 Task: Create a task  Implement password recovery feature for better user experience , assign it to team member softage.7@softage.net in the project ToughWorks and update the status of the task to  Off Track , set the priority of the task to Medium.
Action: Mouse moved to (173, 151)
Screenshot: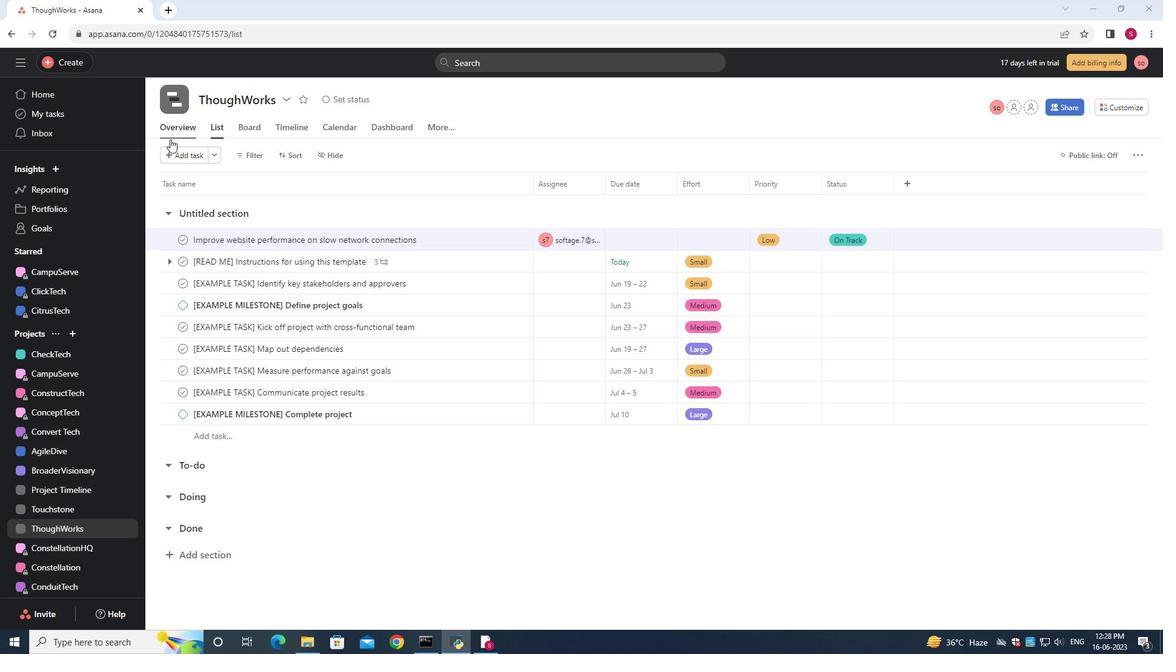 
Action: Mouse pressed left at (173, 151)
Screenshot: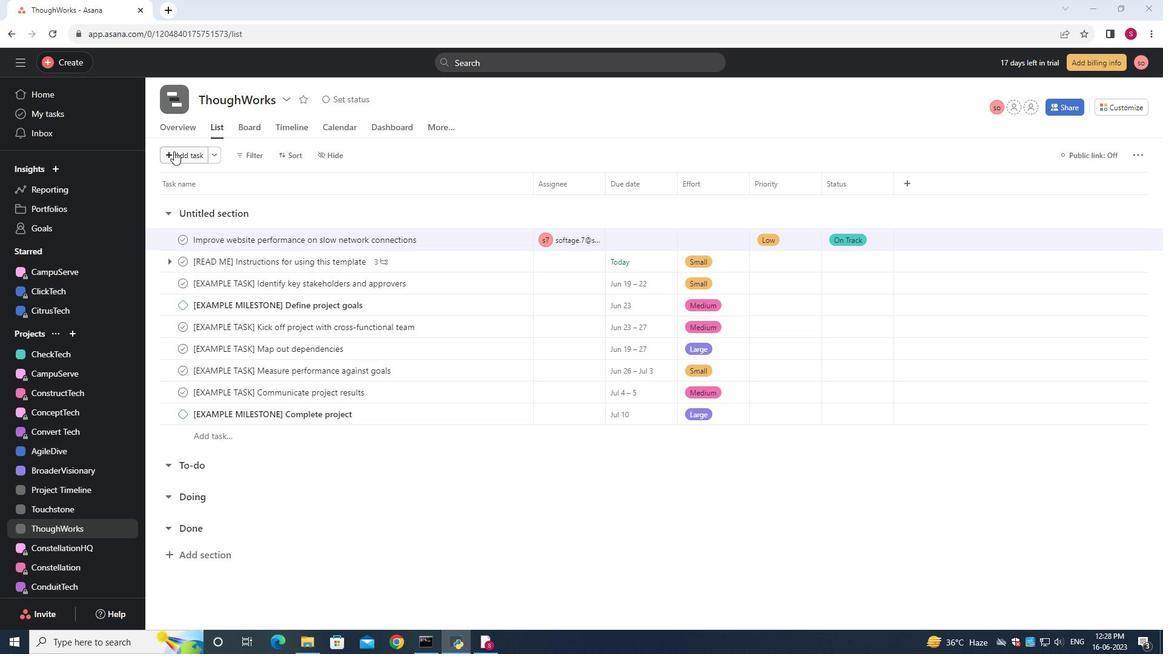 
Action: Mouse moved to (219, 241)
Screenshot: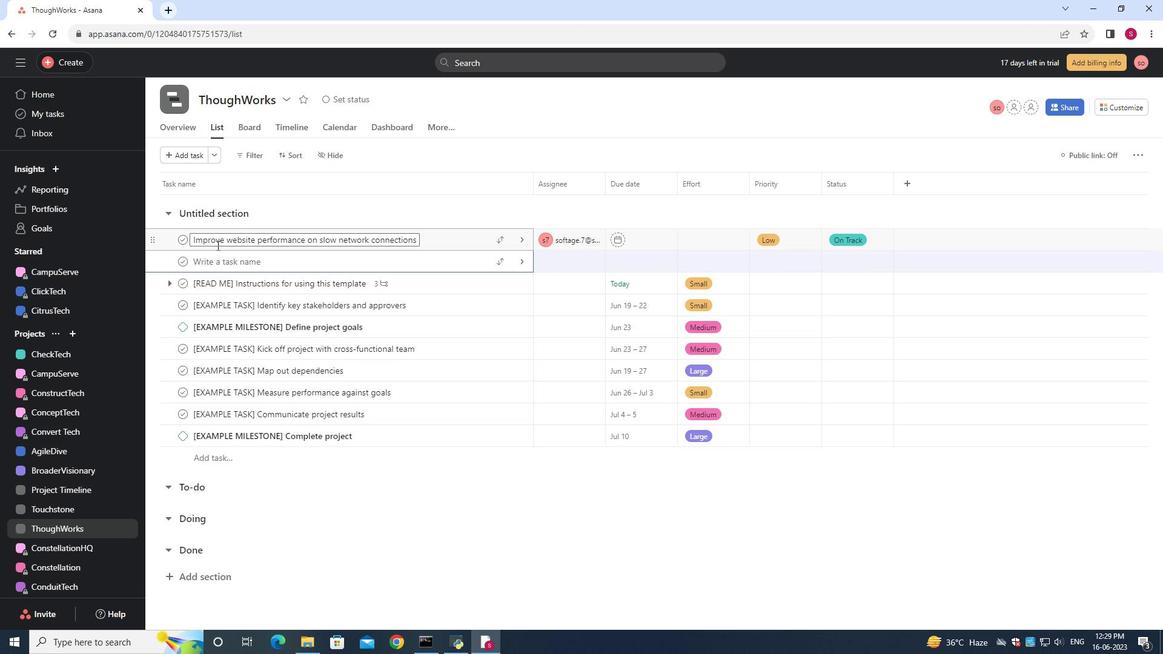 
Action: Mouse pressed left at (219, 241)
Screenshot: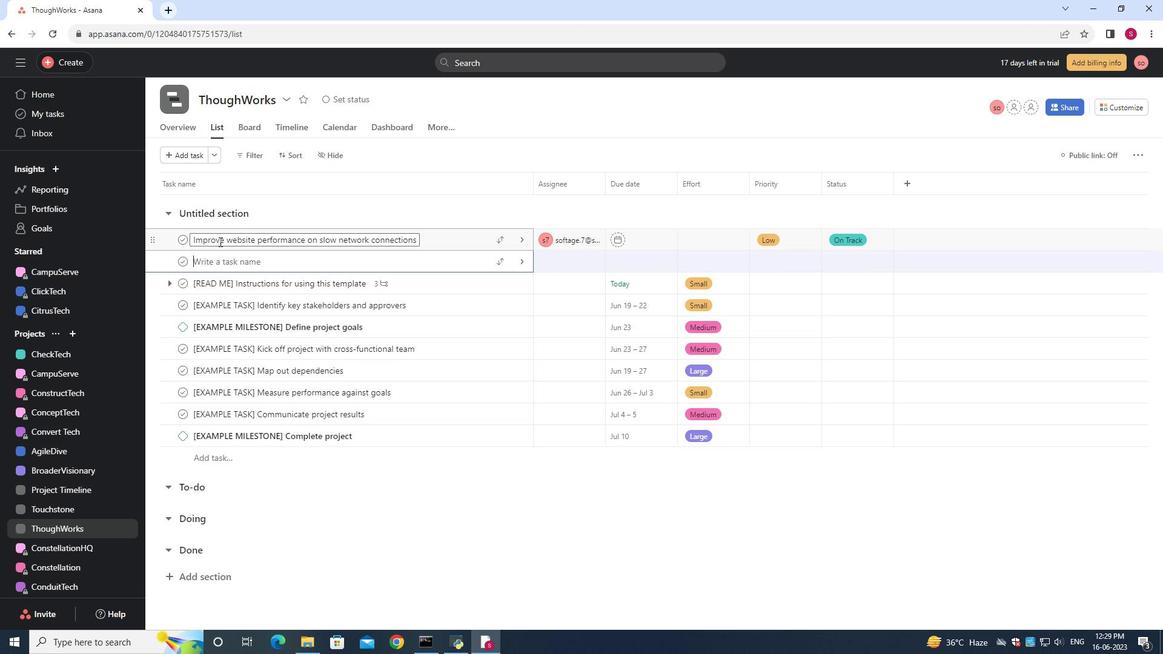 
Action: Mouse moved to (181, 156)
Screenshot: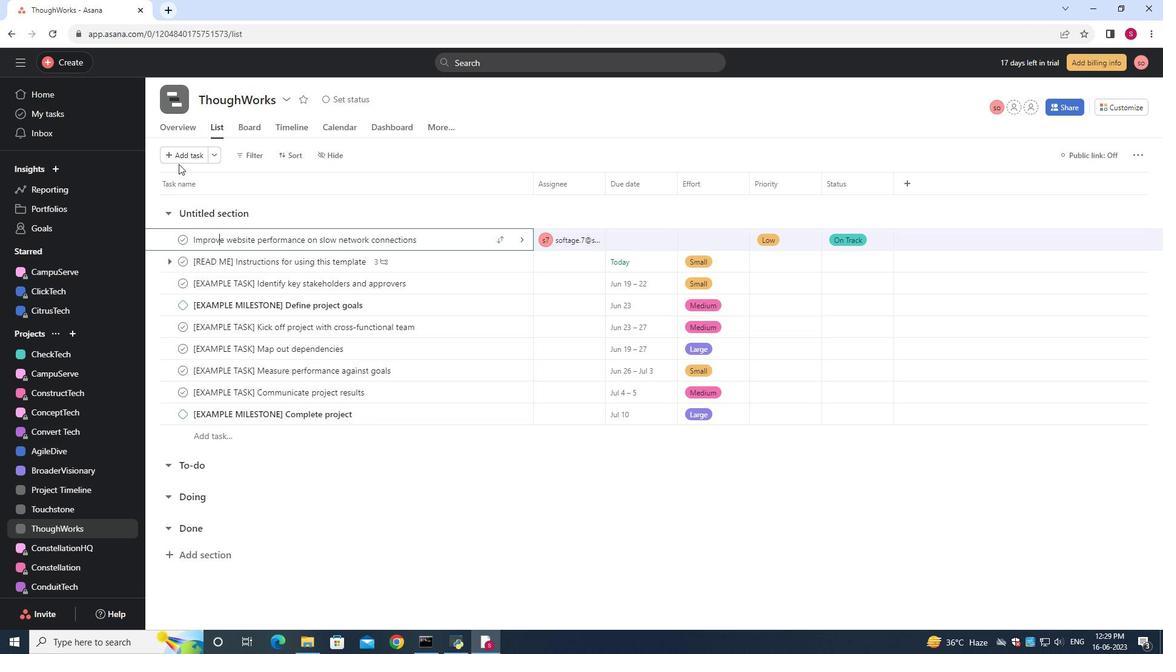 
Action: Mouse pressed left at (181, 156)
Screenshot: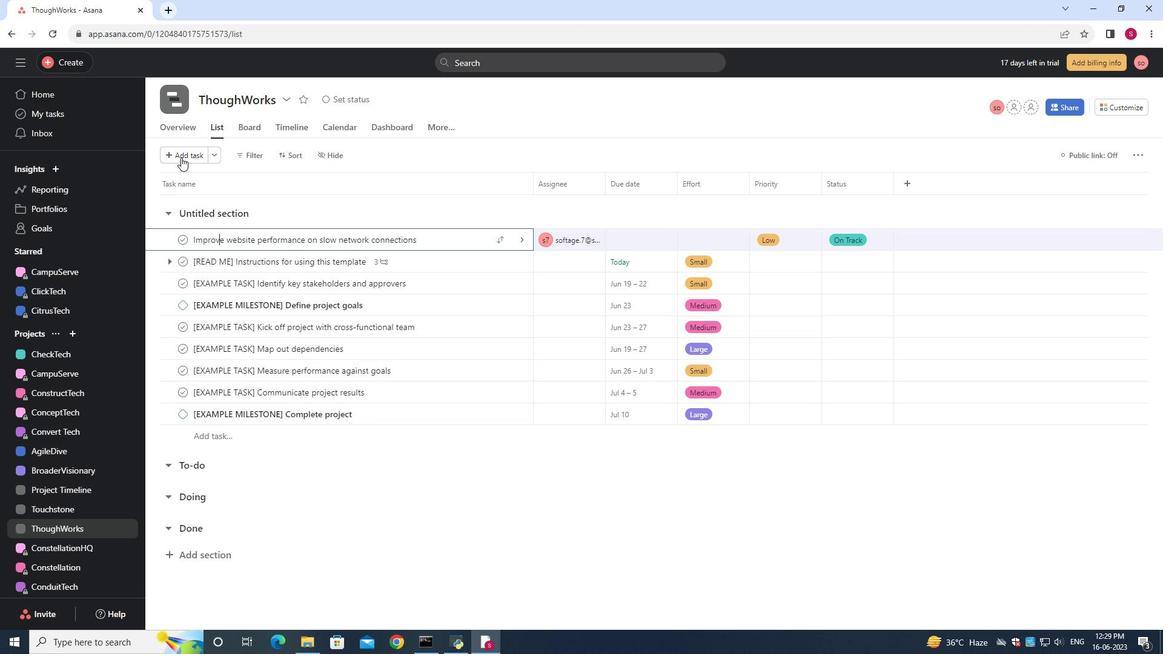 
Action: Mouse moved to (213, 270)
Screenshot: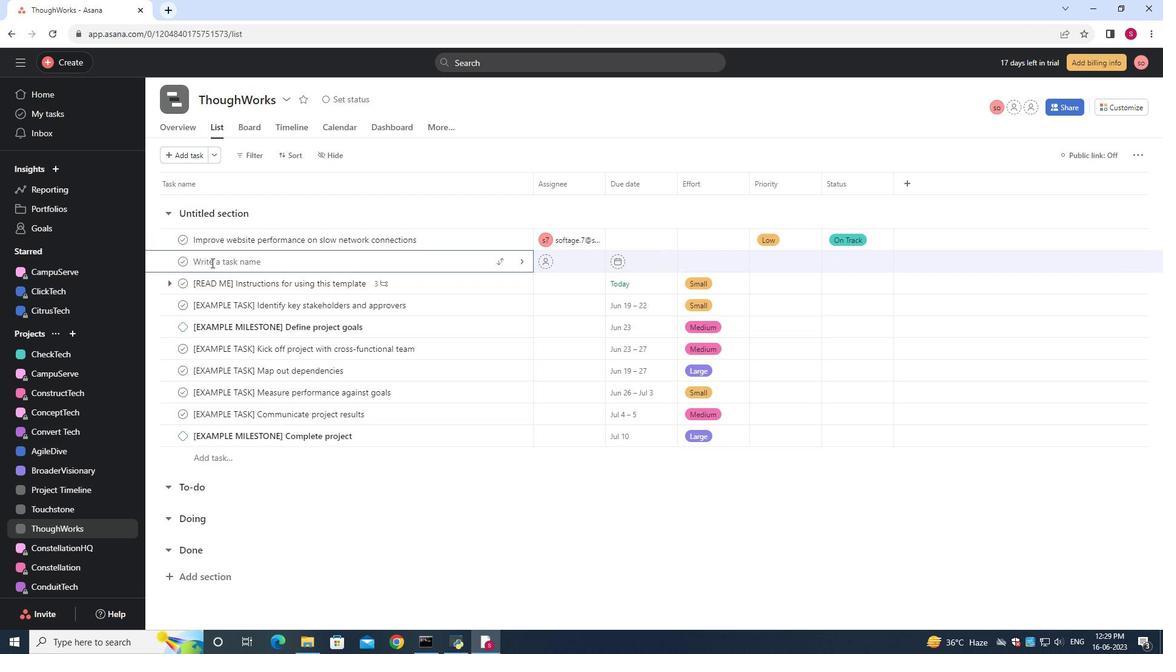 
Action: Key pressed <Key.shift>Implement<Key.space>password<Key.space>recovery<Key.space>feature<Key.space>for<Key.space>better<Key.space>user<Key.space>experience
Screenshot: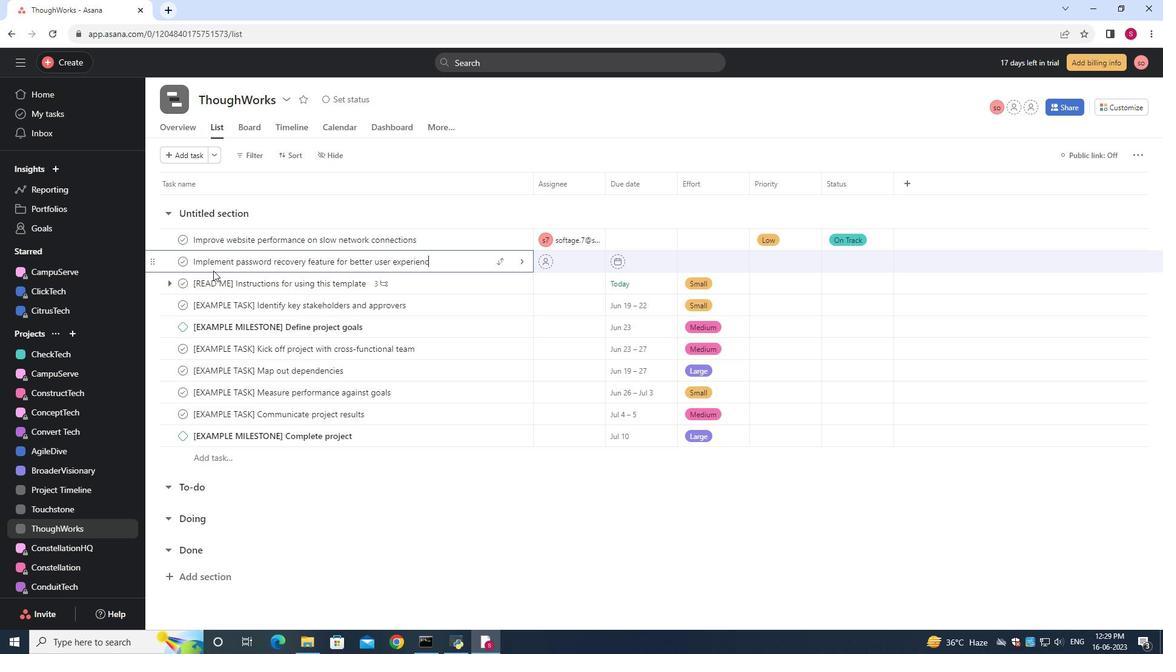 
Action: Mouse moved to (566, 261)
Screenshot: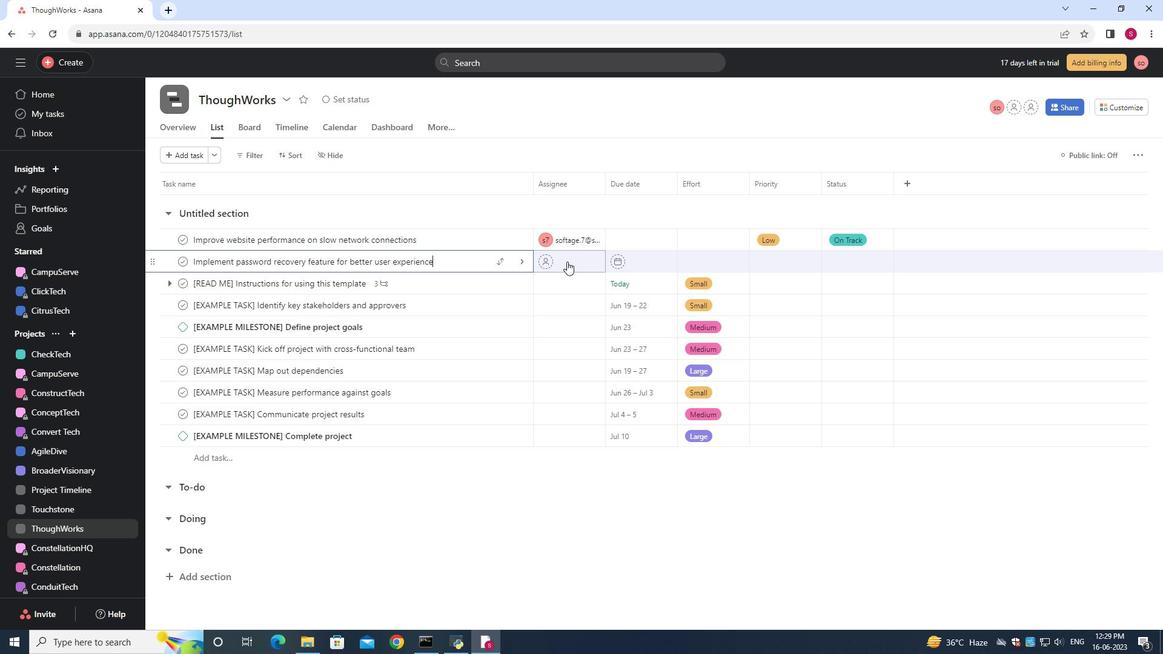 
Action: Mouse pressed left at (566, 261)
Screenshot: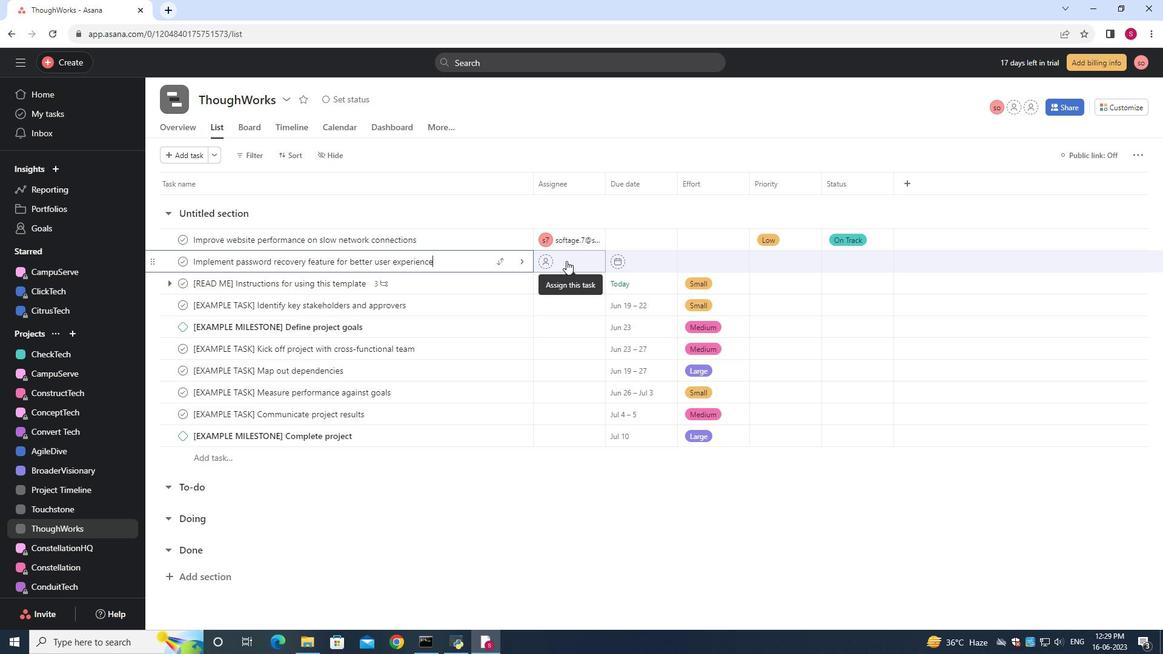 
Action: Mouse moved to (565, 261)
Screenshot: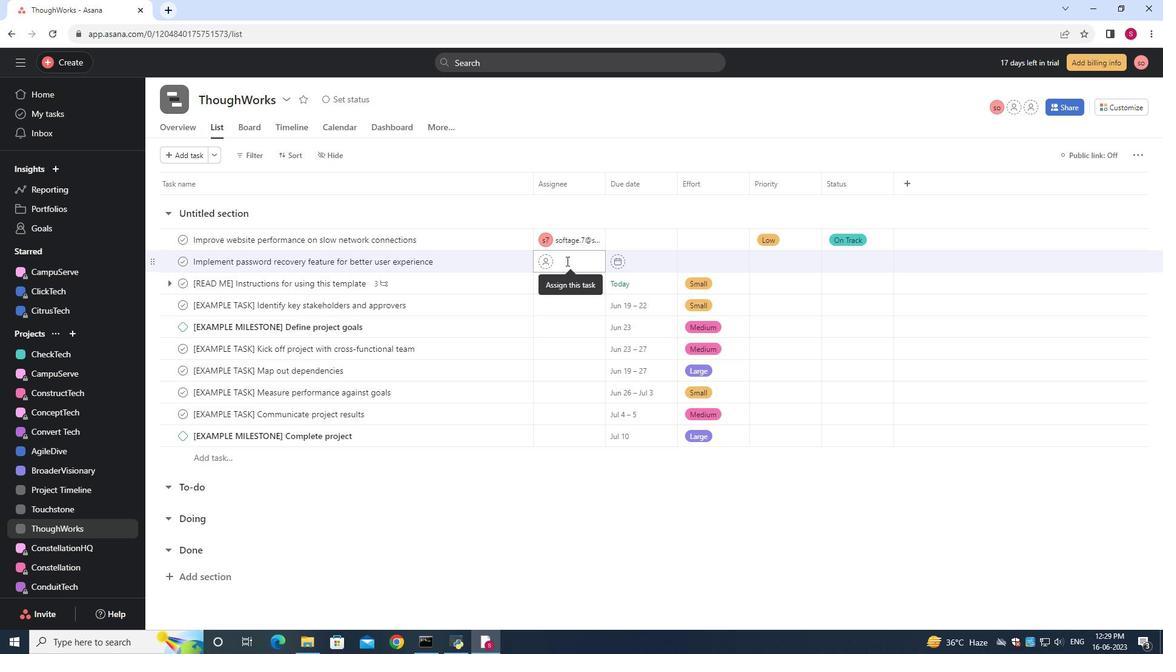 
Action: Key pressed <Key.shift><Key.shift>softage.7<Key.shift><Key.shift><Key.shift><Key.shift><Key.shift><Key.shift><Key.shift><Key.shift><Key.shift><Key.shift><Key.shift><Key.shift>@softage.net
Screenshot: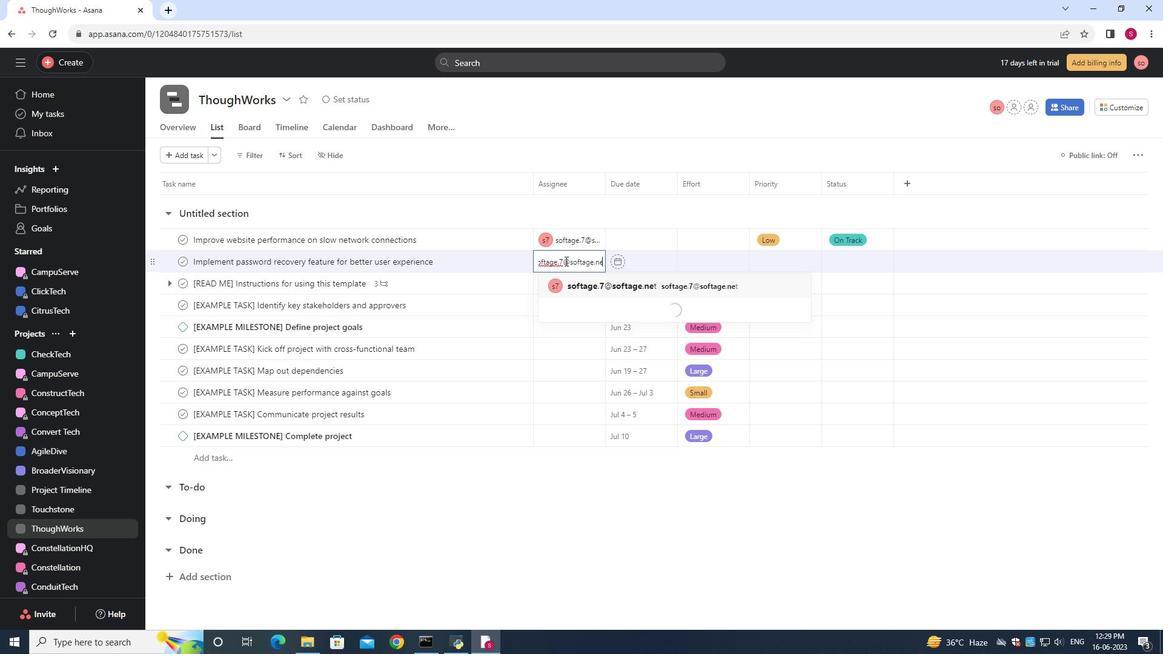 
Action: Mouse moved to (585, 285)
Screenshot: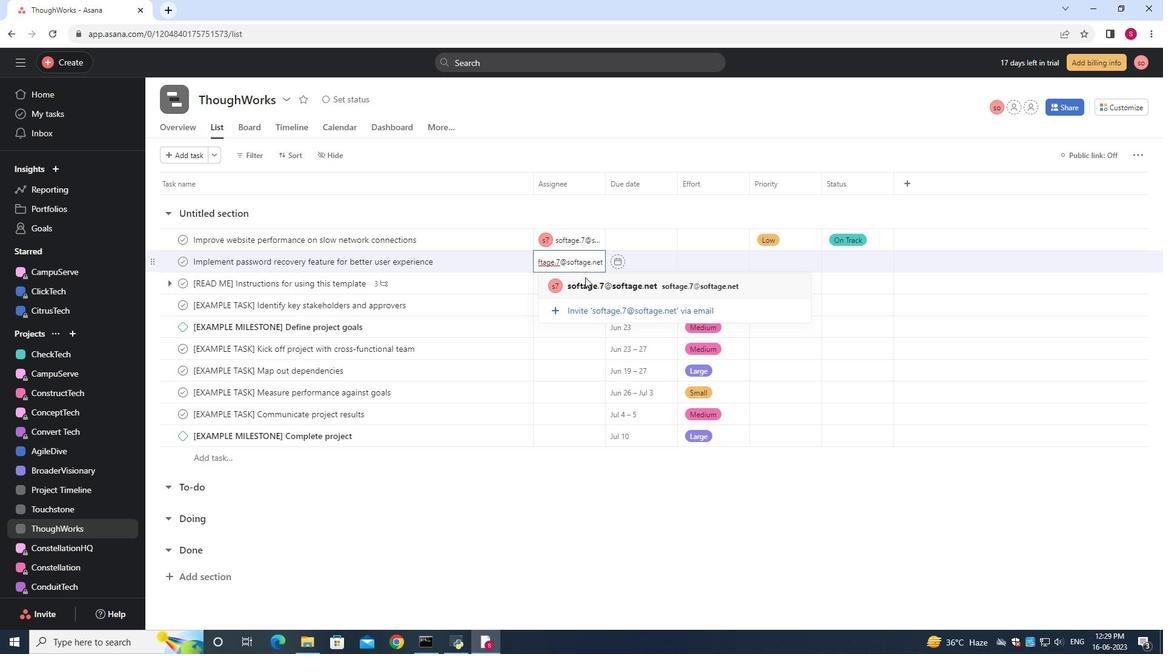 
Action: Mouse pressed left at (585, 285)
Screenshot: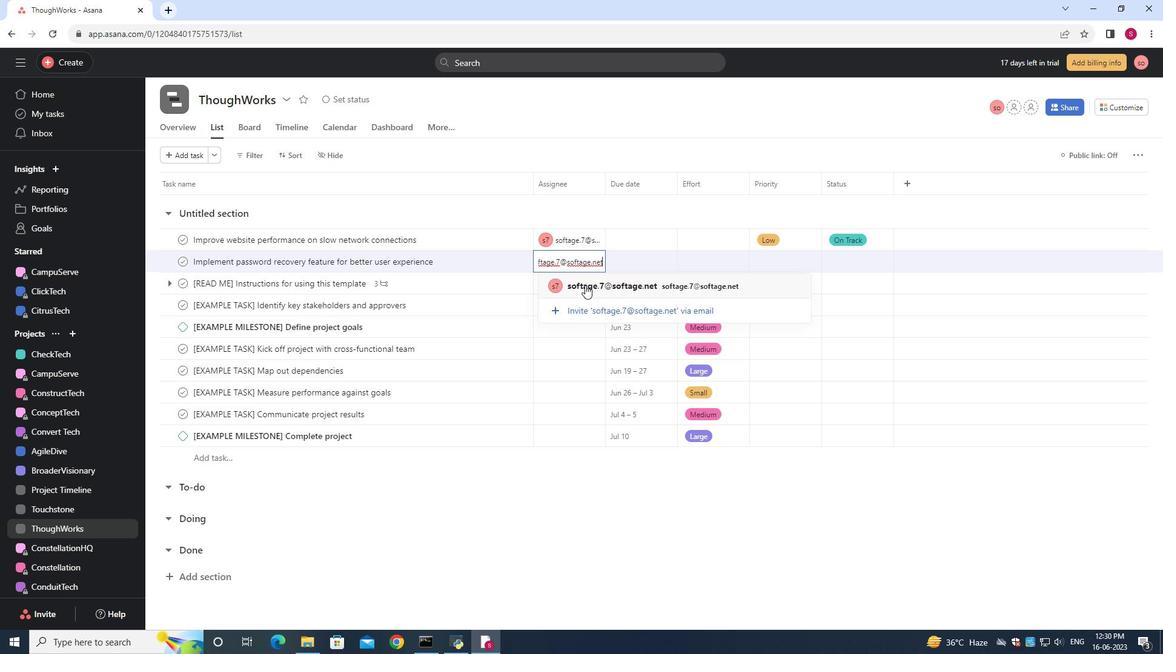 
Action: Mouse moved to (844, 258)
Screenshot: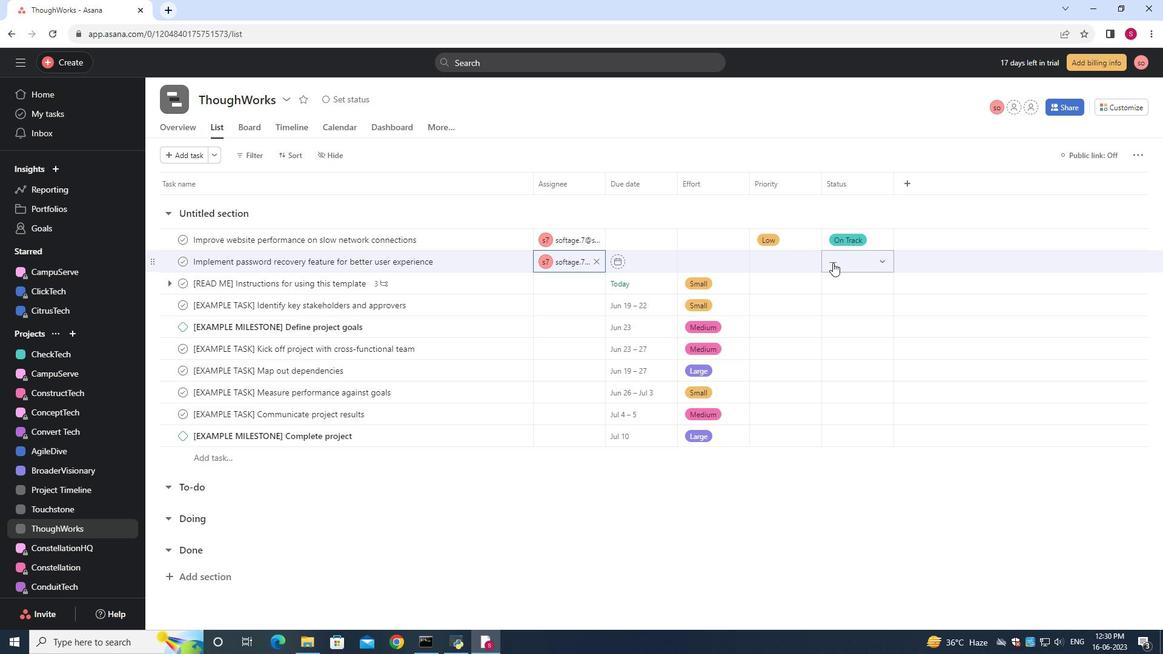 
Action: Mouse pressed left at (844, 258)
Screenshot: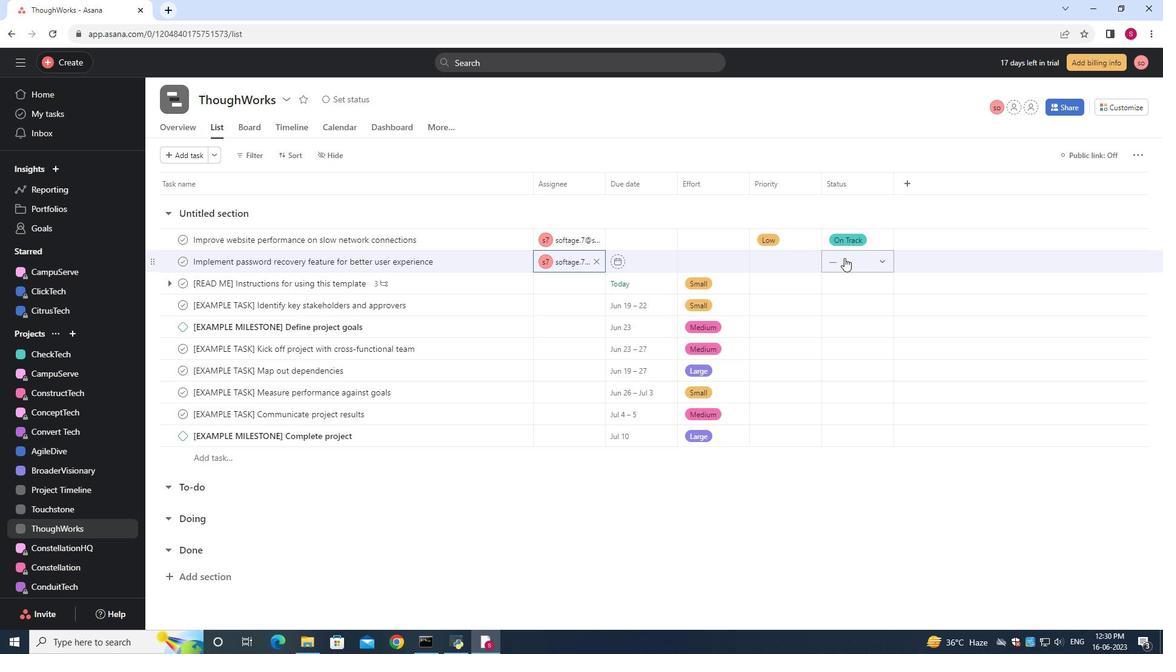 
Action: Mouse moved to (860, 345)
Screenshot: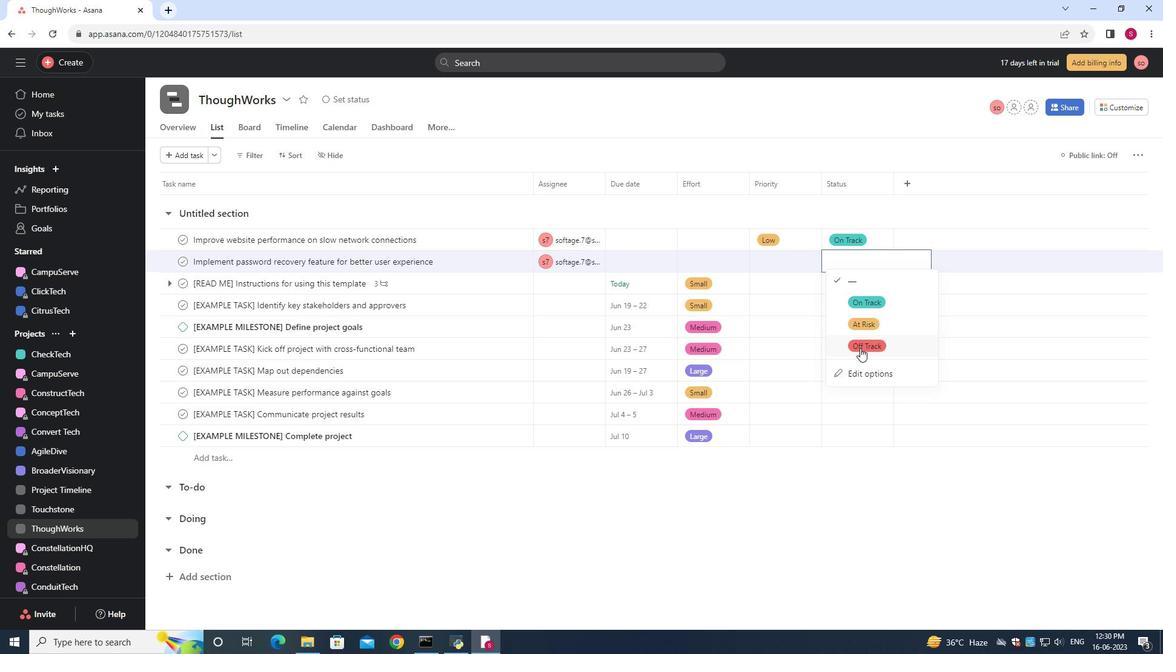 
Action: Mouse pressed left at (860, 345)
Screenshot: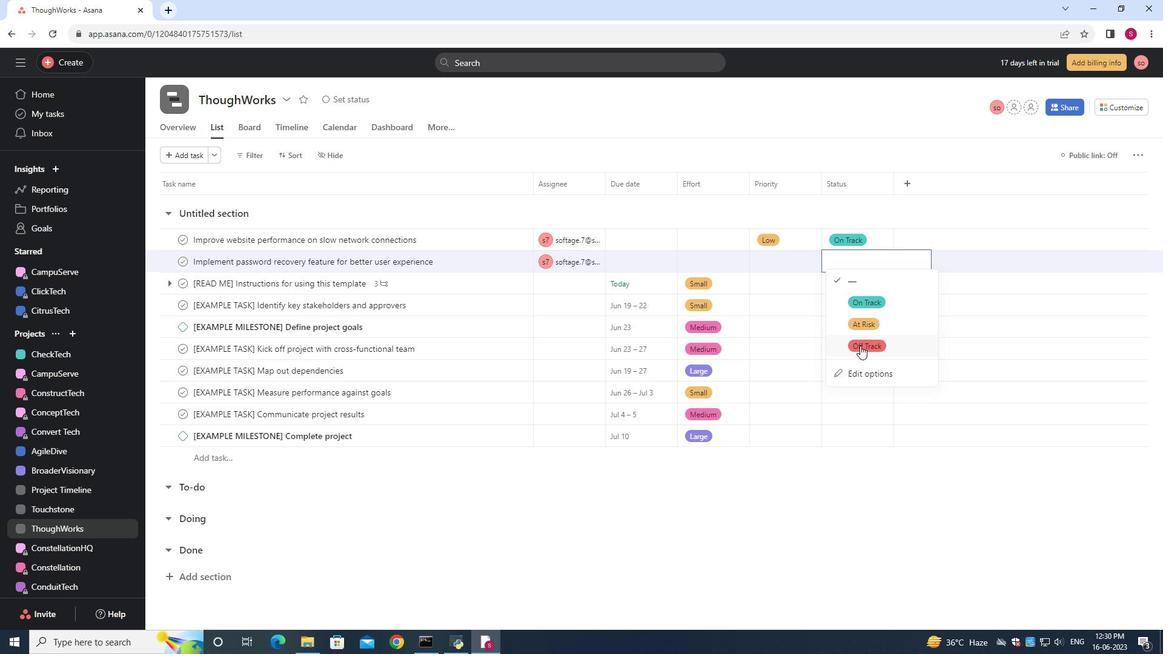 
Action: Mouse moved to (781, 261)
Screenshot: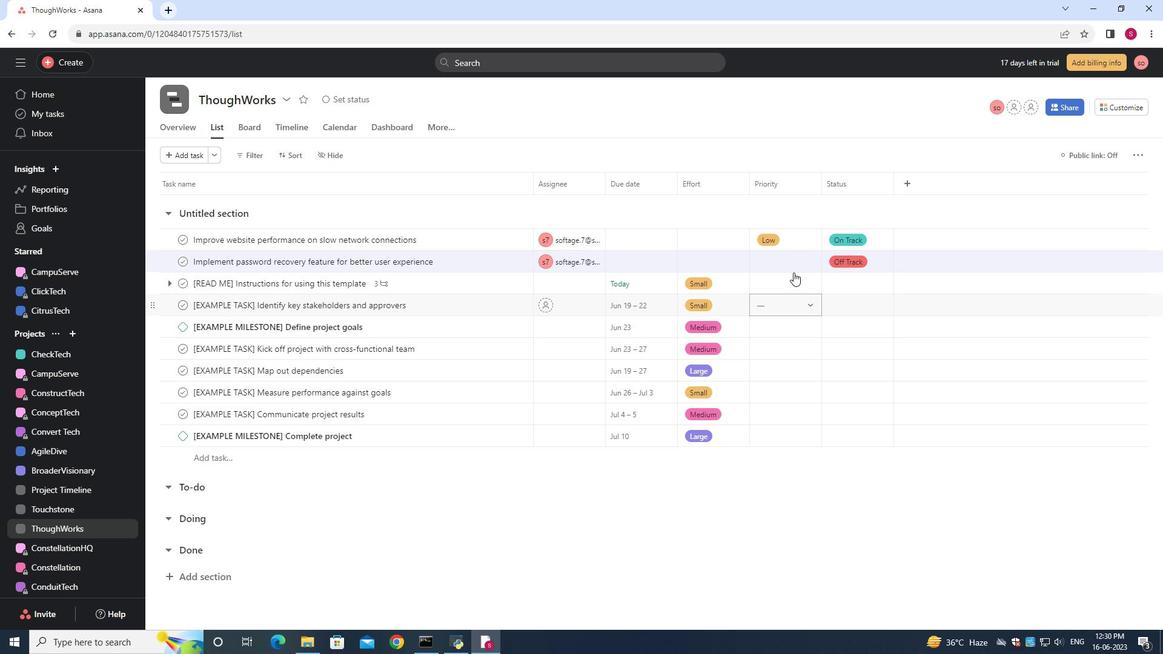 
Action: Mouse pressed left at (781, 261)
Screenshot: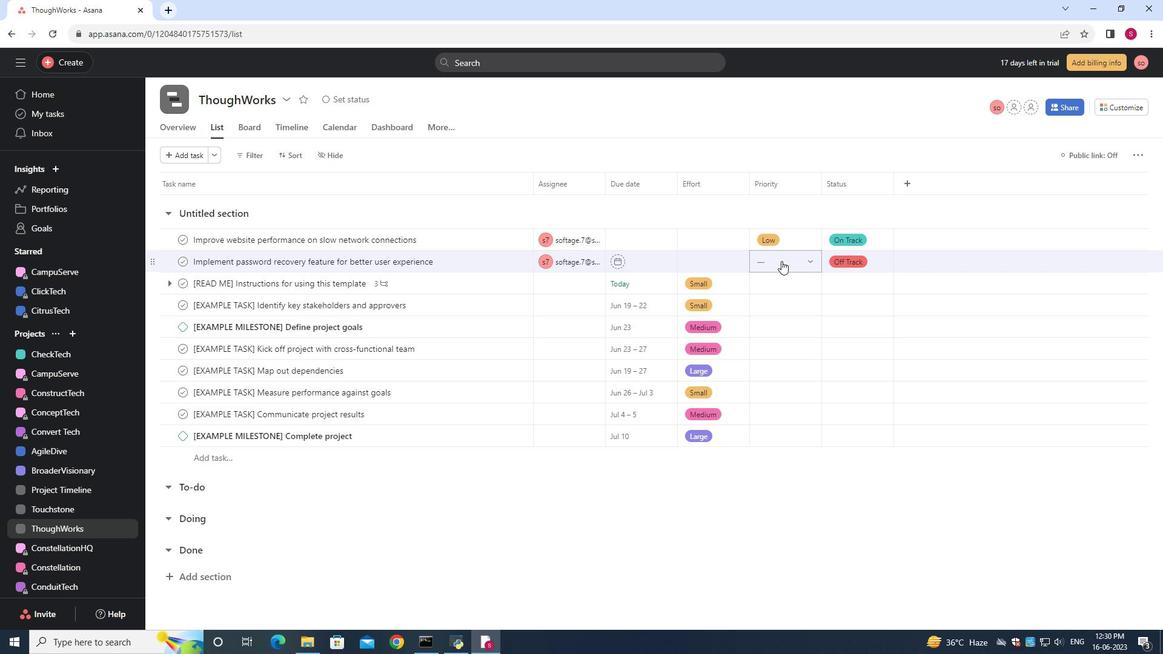 
Action: Mouse moved to (790, 323)
Screenshot: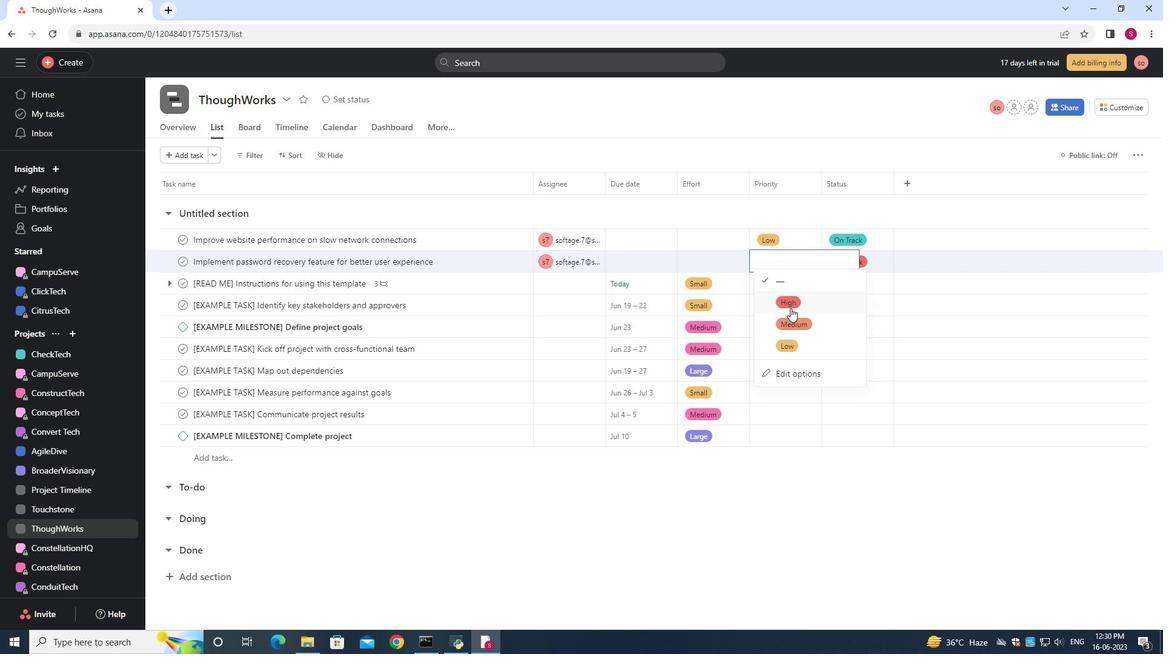 
Action: Mouse pressed left at (790, 323)
Screenshot: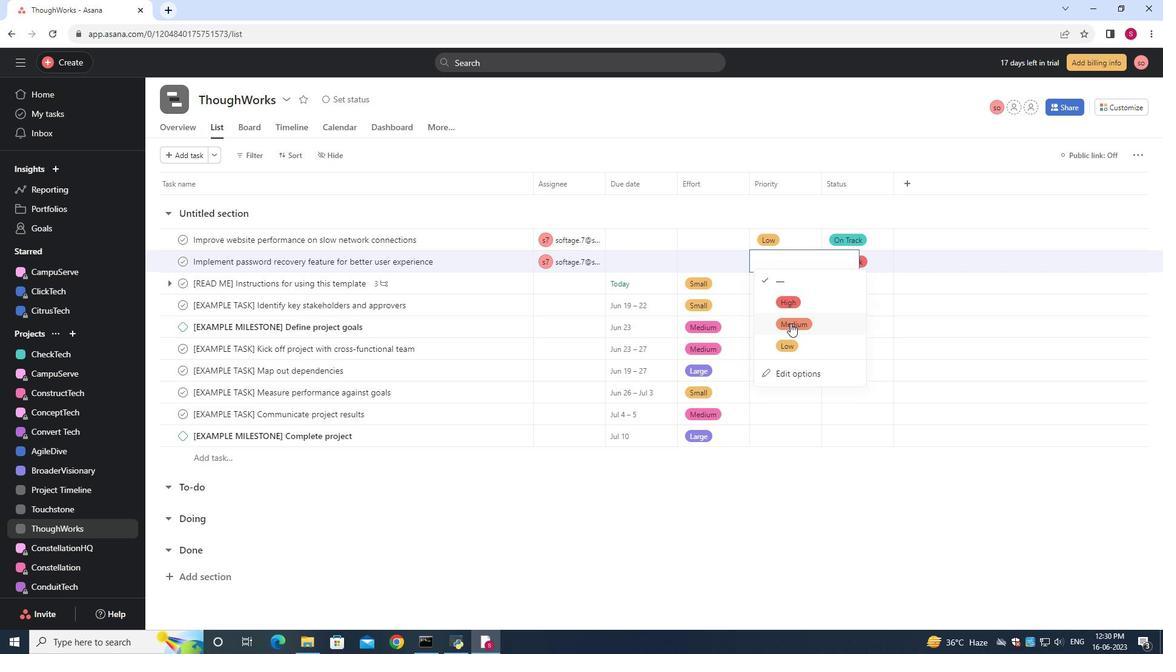
Action: Mouse moved to (782, 279)
Screenshot: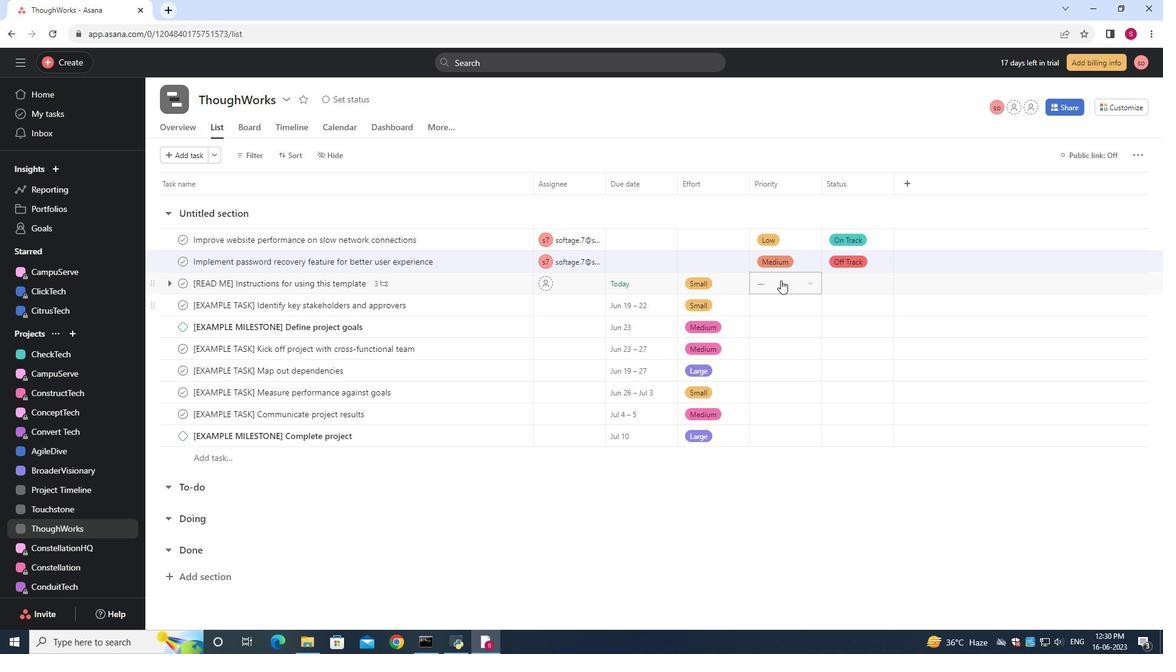 
